 Task: Click on google drive.
Action: Mouse moved to (407, 111)
Screenshot: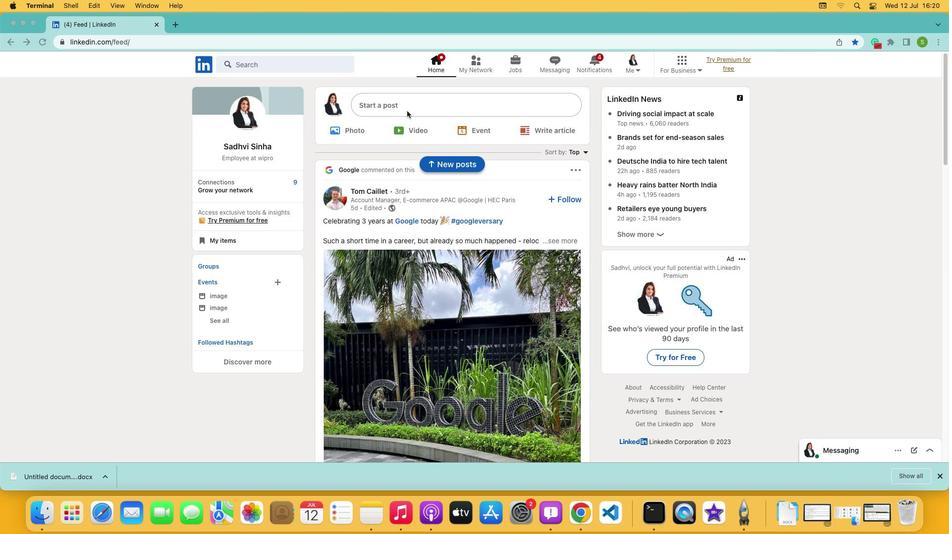 
Action: Mouse pressed left at (407, 111)
Screenshot: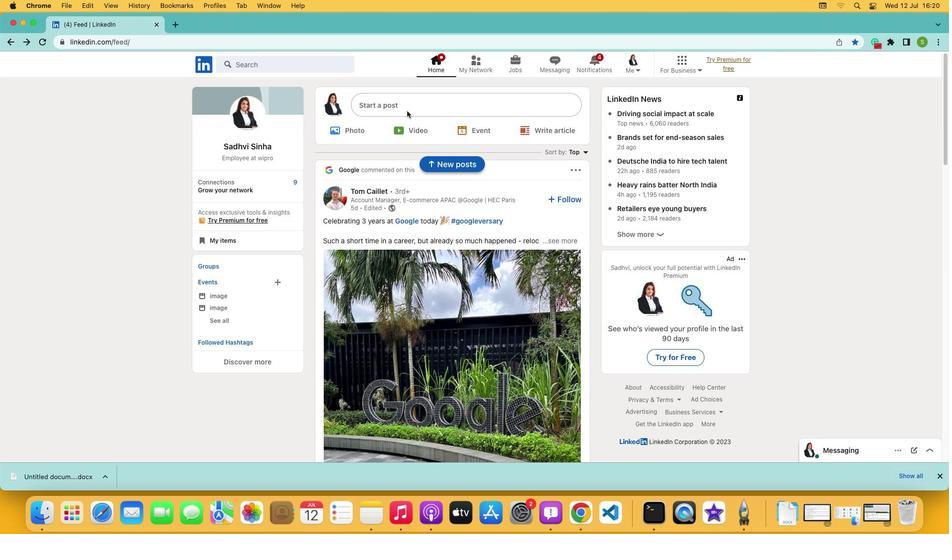 
Action: Mouse pressed left at (407, 111)
Screenshot: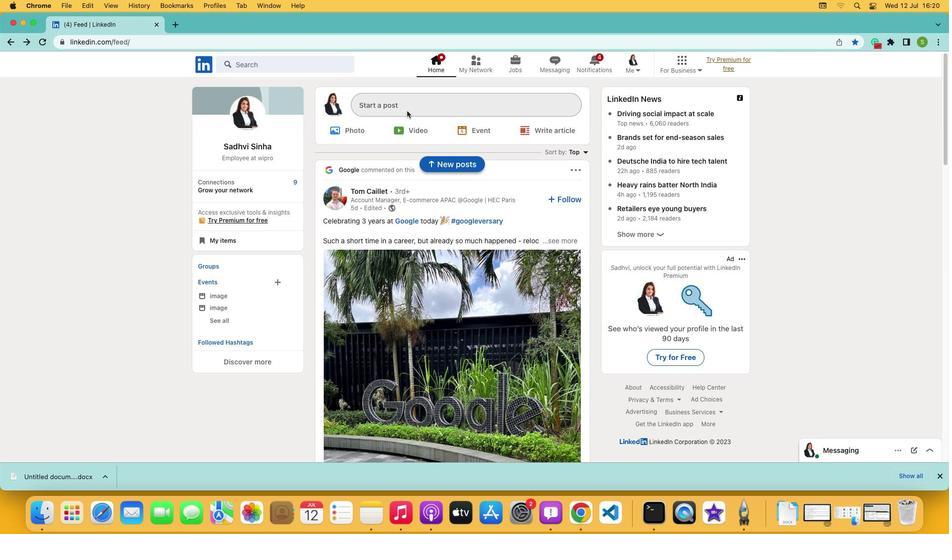 
Action: Mouse moved to (416, 288)
Screenshot: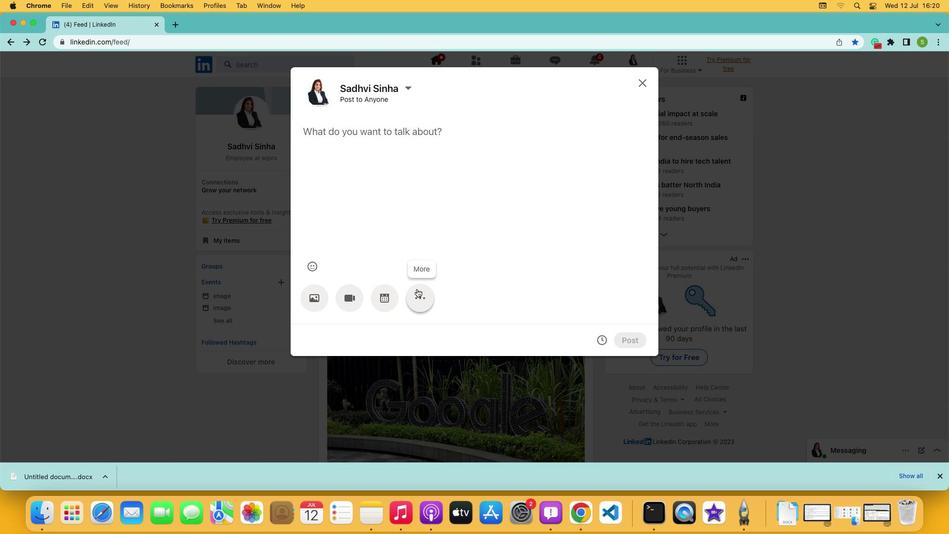 
Action: Mouse pressed left at (416, 288)
Screenshot: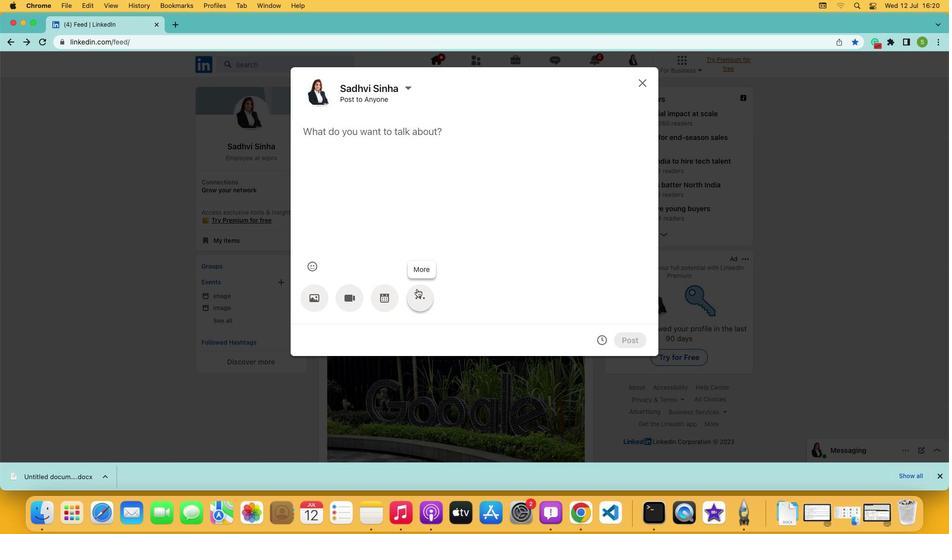 
Action: Mouse moved to (518, 294)
Screenshot: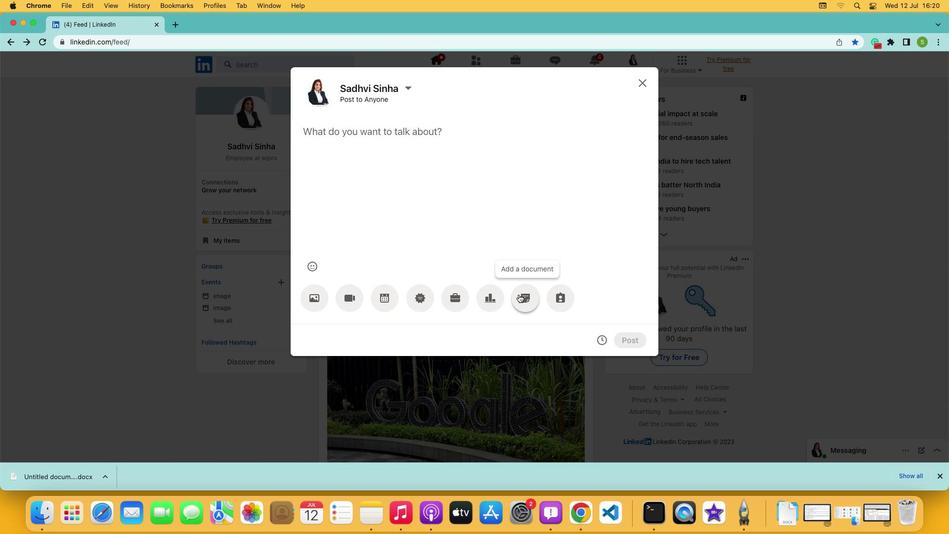 
Action: Mouse pressed left at (518, 294)
Screenshot: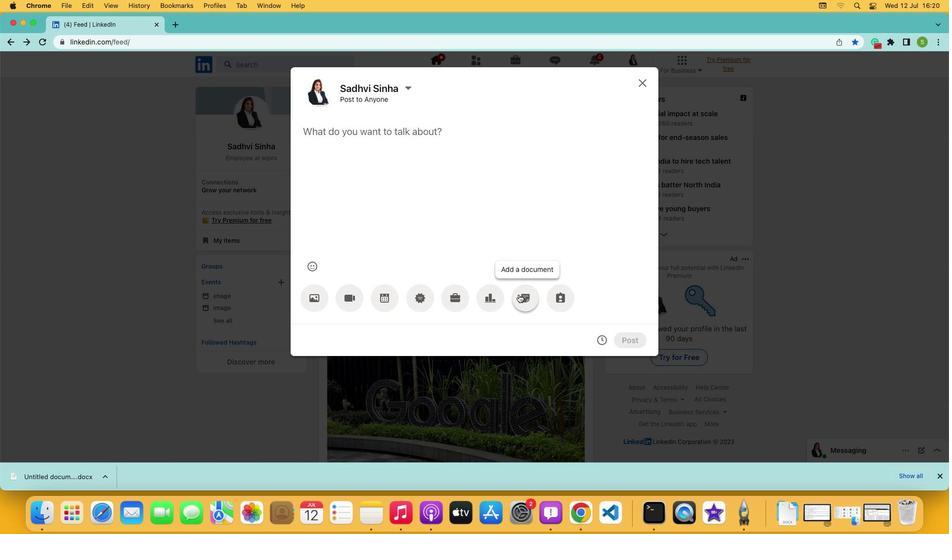 
Action: Mouse moved to (472, 166)
Screenshot: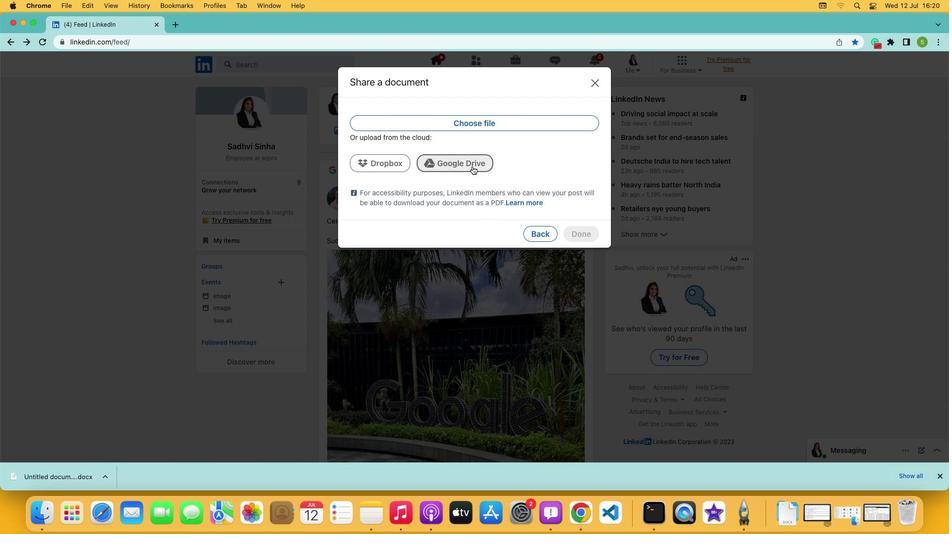 
Action: Mouse pressed left at (472, 166)
Screenshot: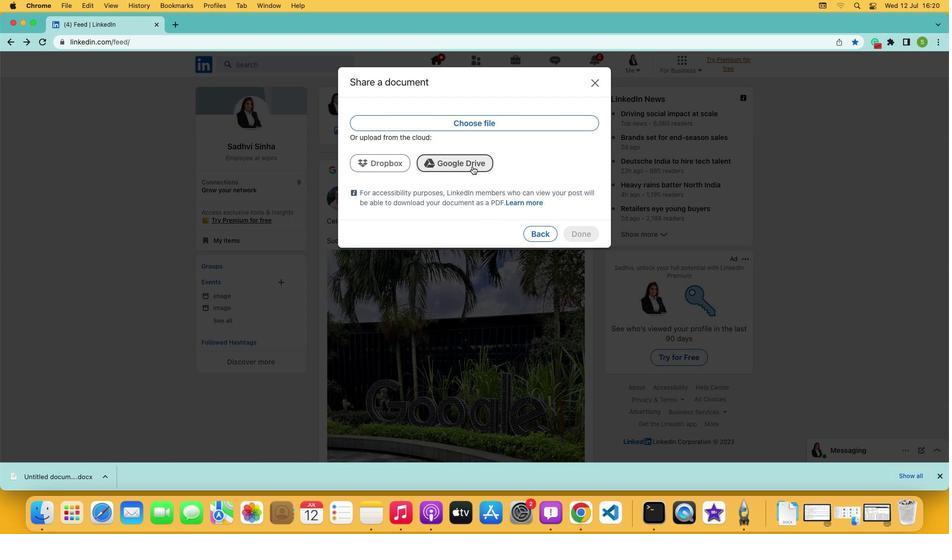 
